 Task: Cut the text " Thank you".
Action: Mouse moved to (102, 84)
Screenshot: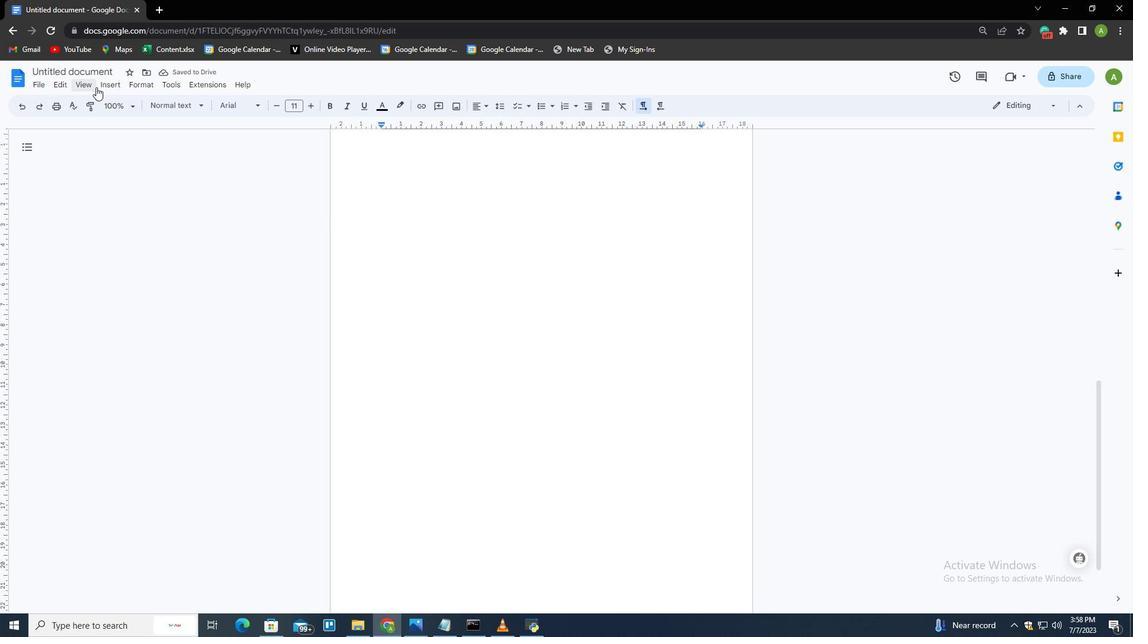 
Action: Mouse pressed left at (102, 84)
Screenshot: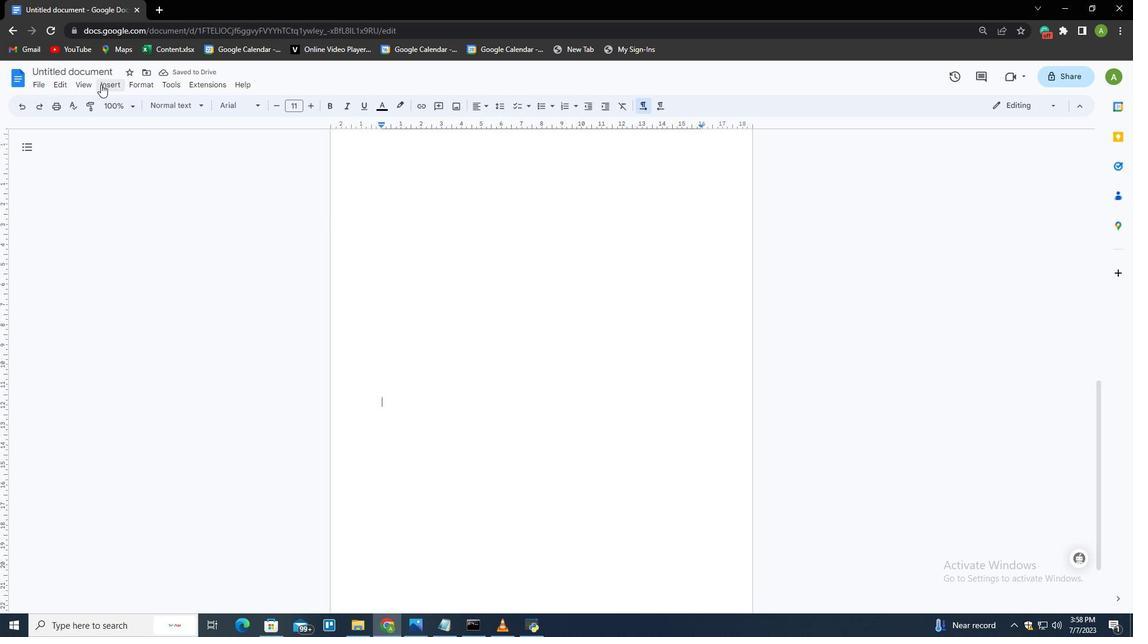 
Action: Mouse moved to (141, 144)
Screenshot: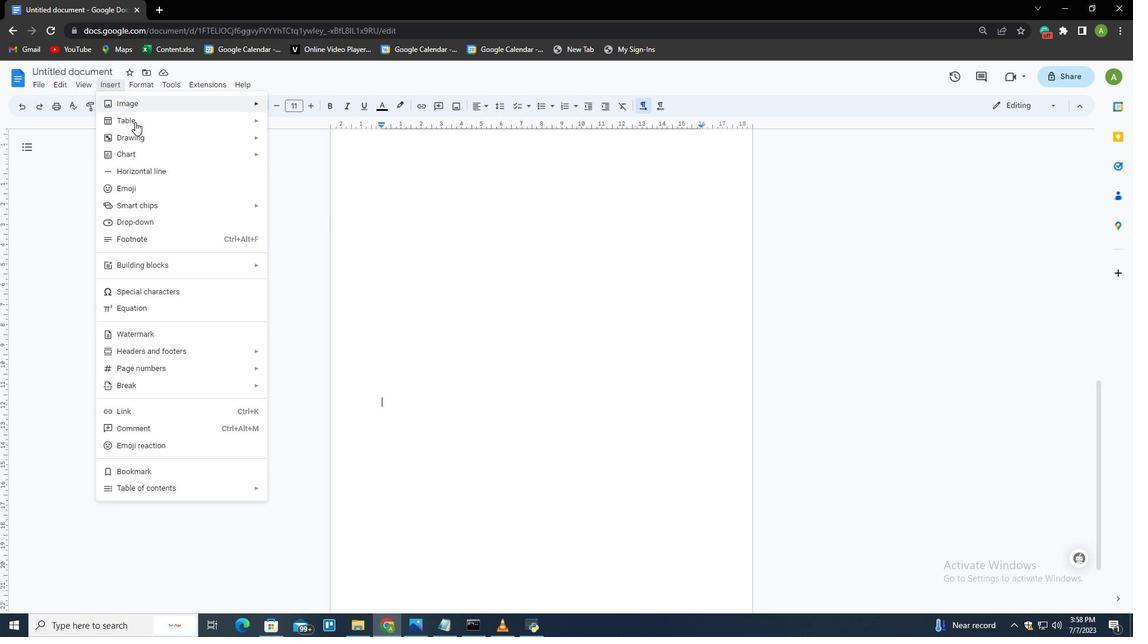
Action: Mouse pressed left at (141, 144)
Screenshot: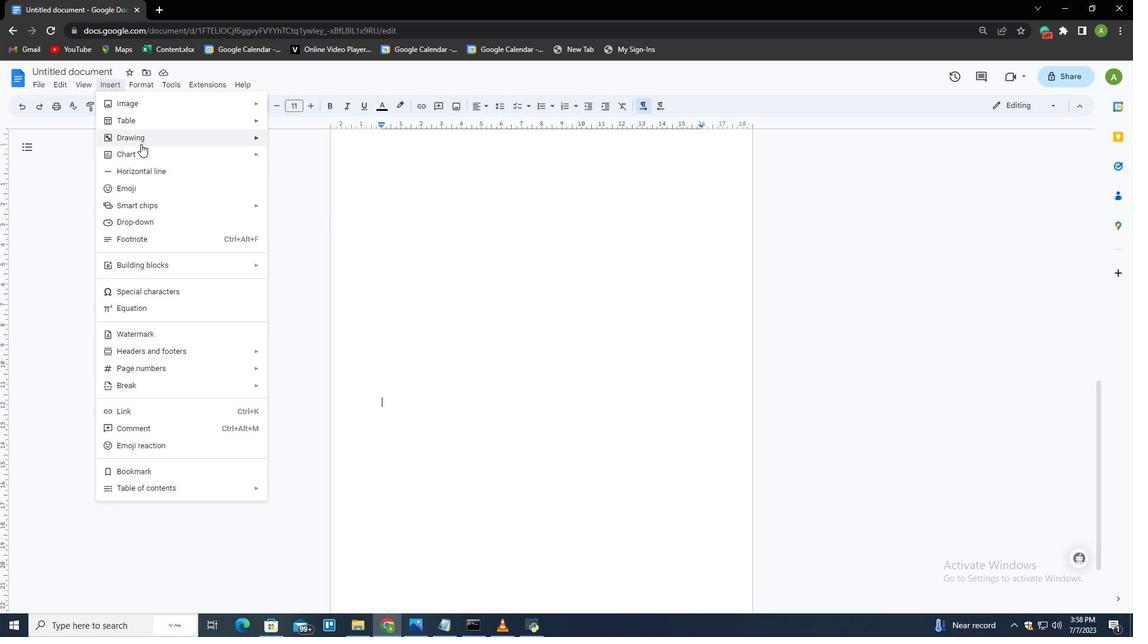 
Action: Mouse moved to (314, 143)
Screenshot: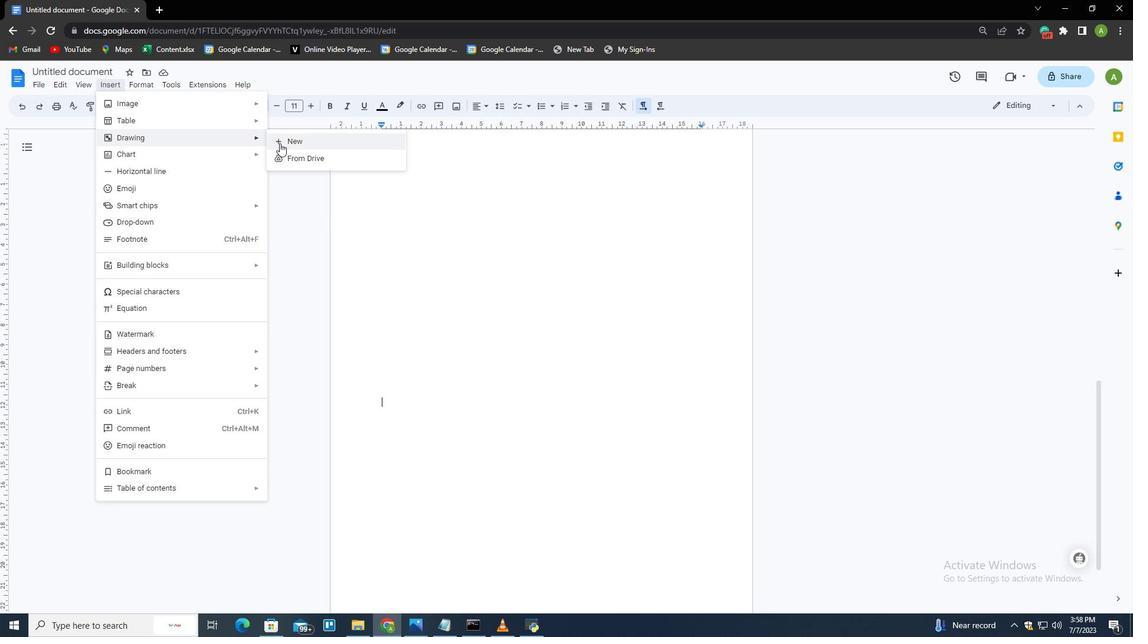 
Action: Mouse pressed left at (314, 143)
Screenshot: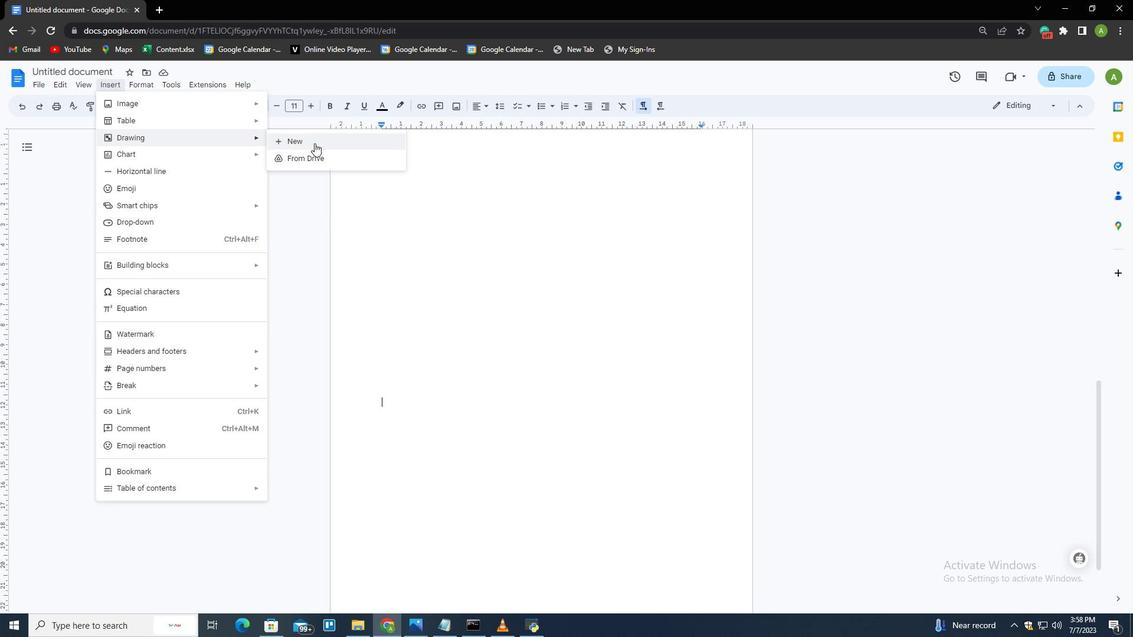 
Action: Mouse moved to (293, 133)
Screenshot: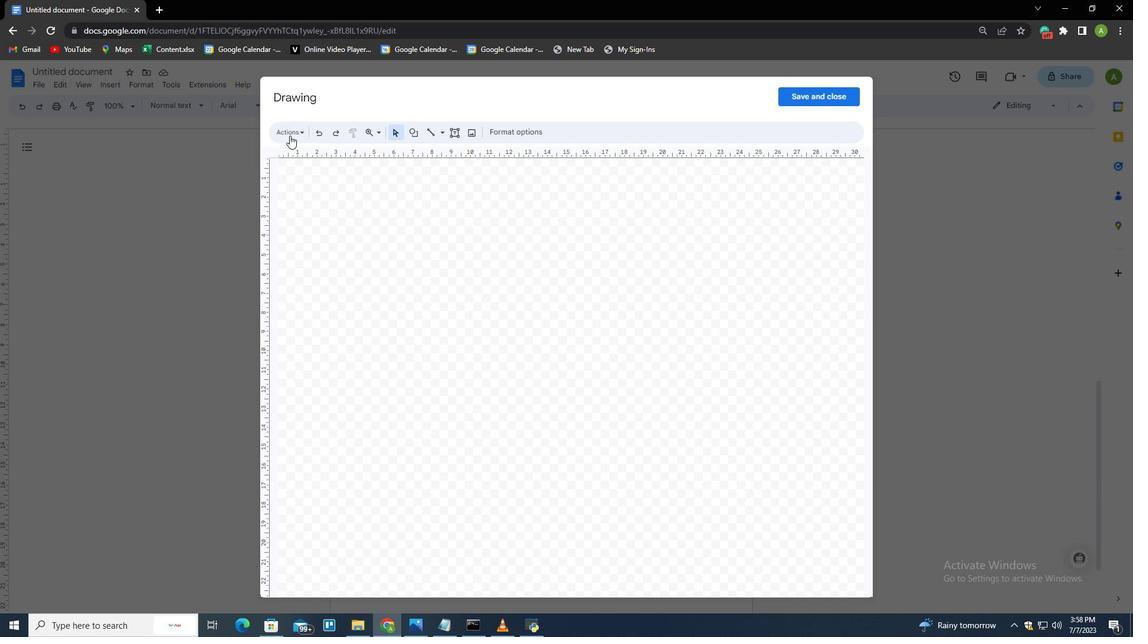 
Action: Mouse pressed left at (293, 133)
Screenshot: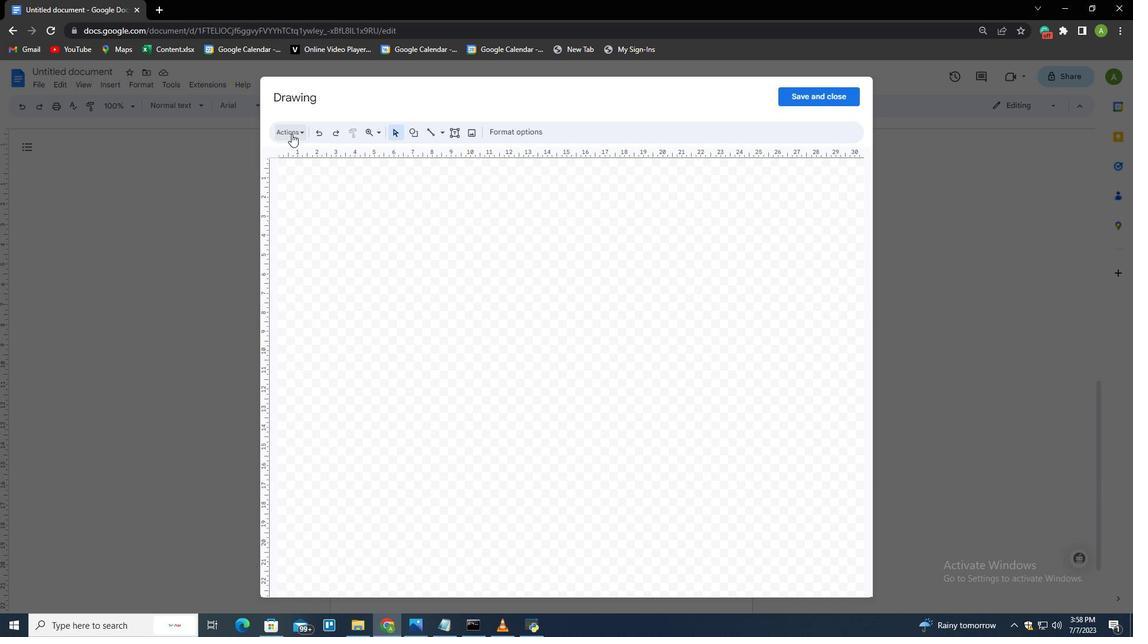 
Action: Mouse moved to (325, 210)
Screenshot: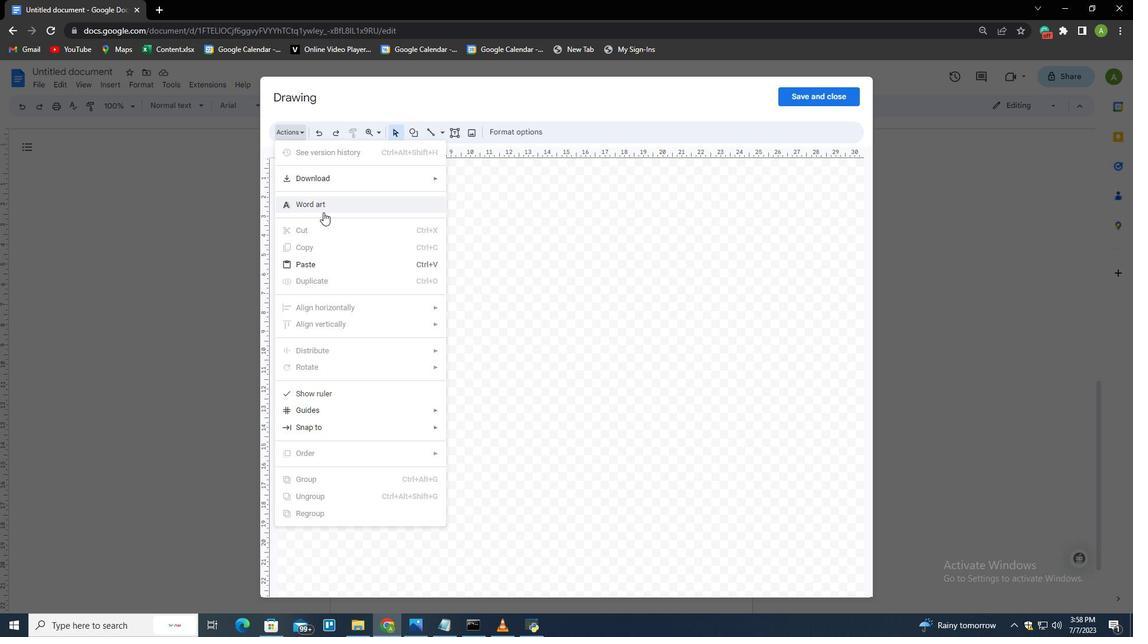 
Action: Mouse pressed left at (325, 210)
Screenshot: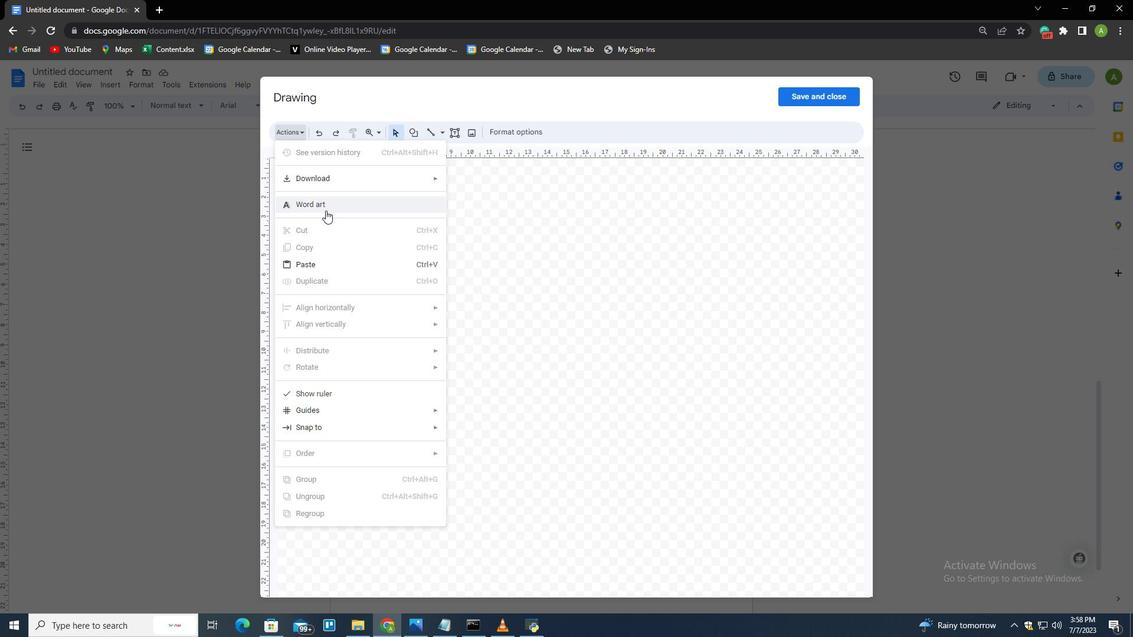 
Action: Mouse moved to (435, 224)
Screenshot: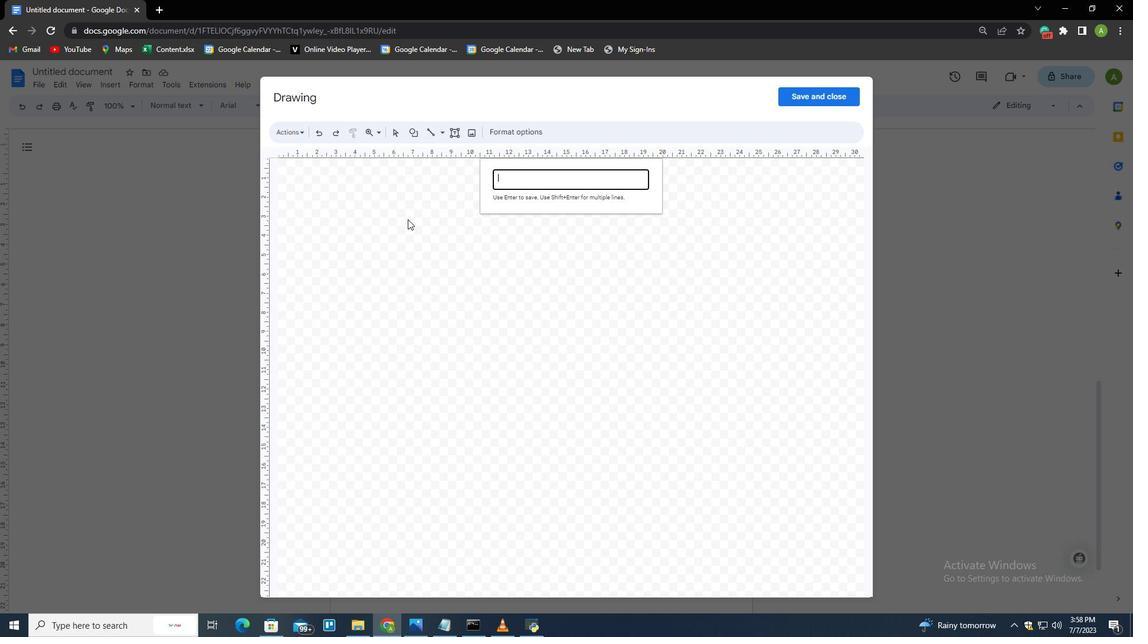 
Action: Key pressed <Key.shift>Thank<Key.space>you
Screenshot: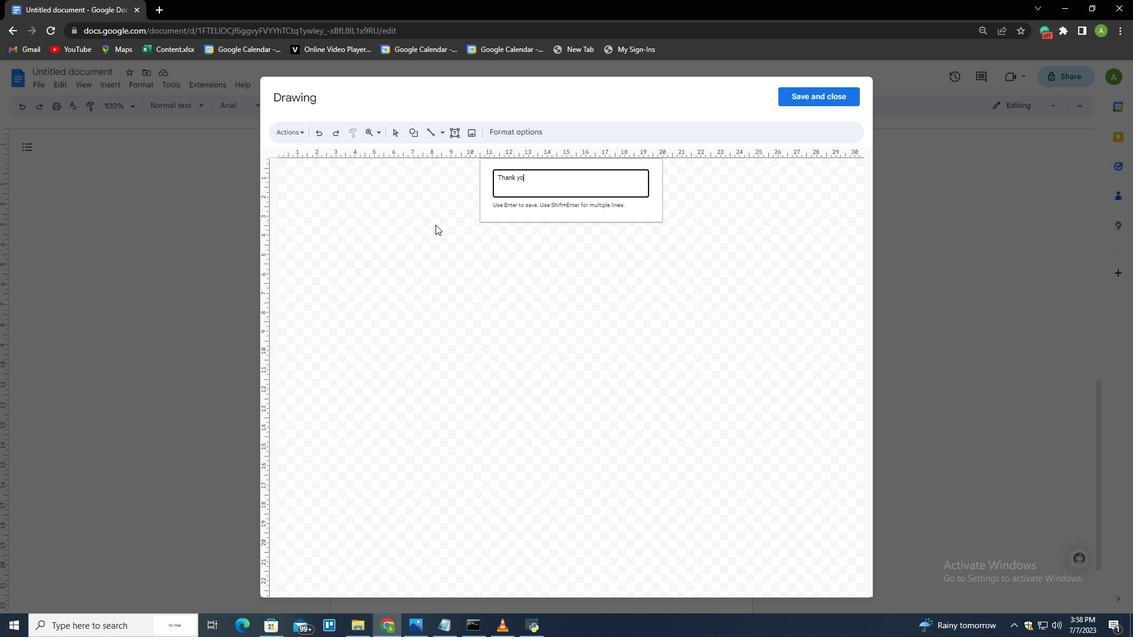 
Action: Mouse pressed left at (435, 224)
Screenshot: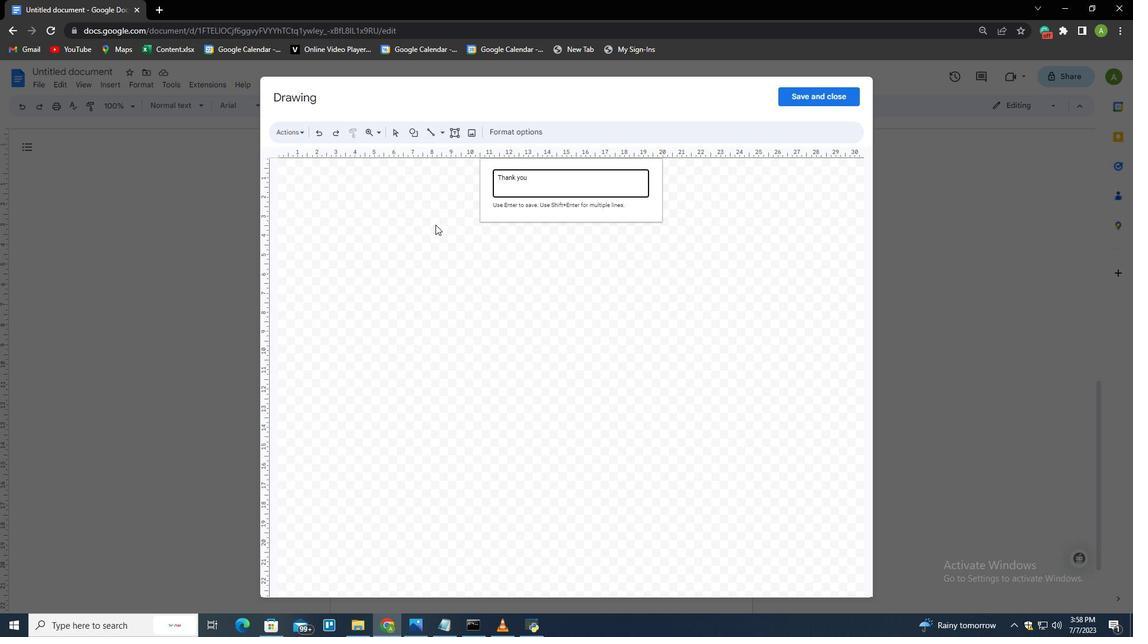
Action: Mouse moved to (299, 138)
Screenshot: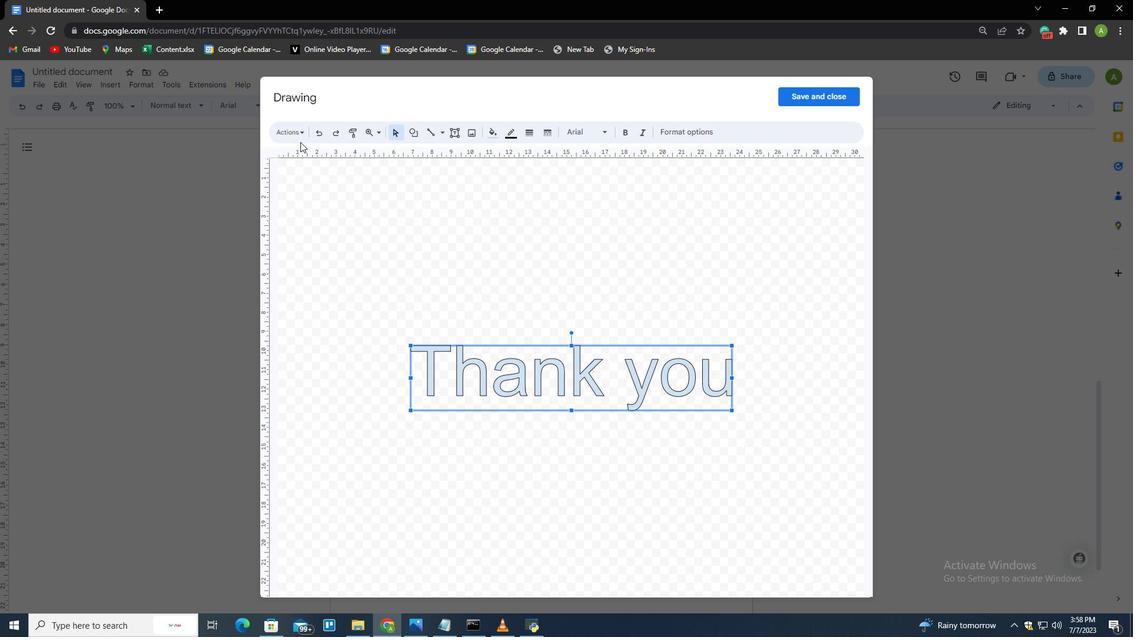 
Action: Mouse pressed left at (299, 138)
Screenshot: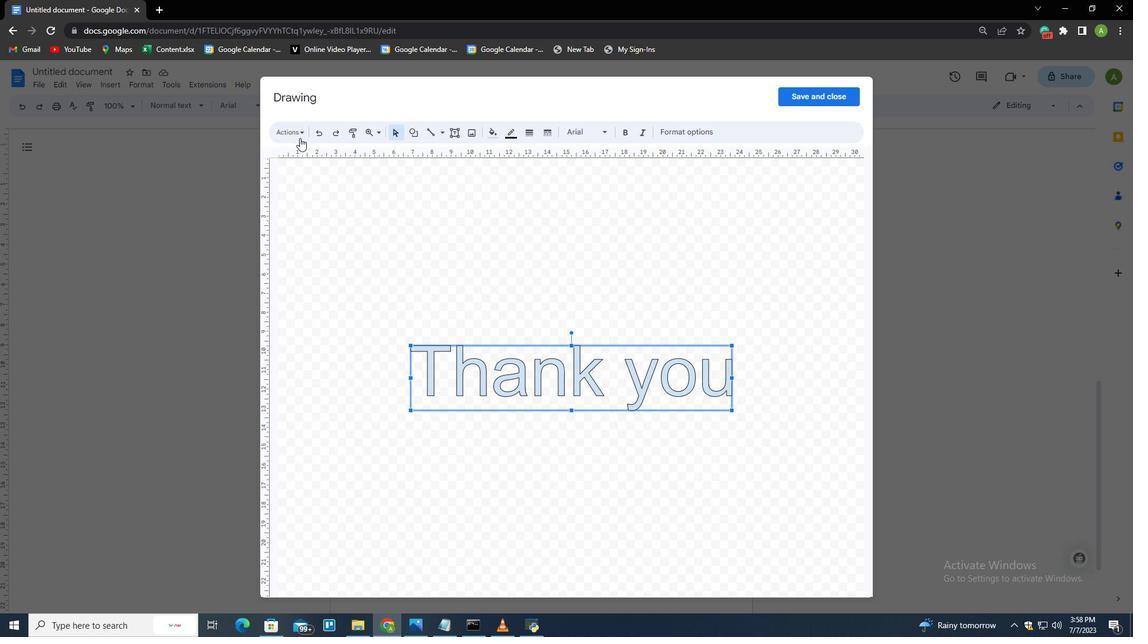 
Action: Mouse moved to (310, 234)
Screenshot: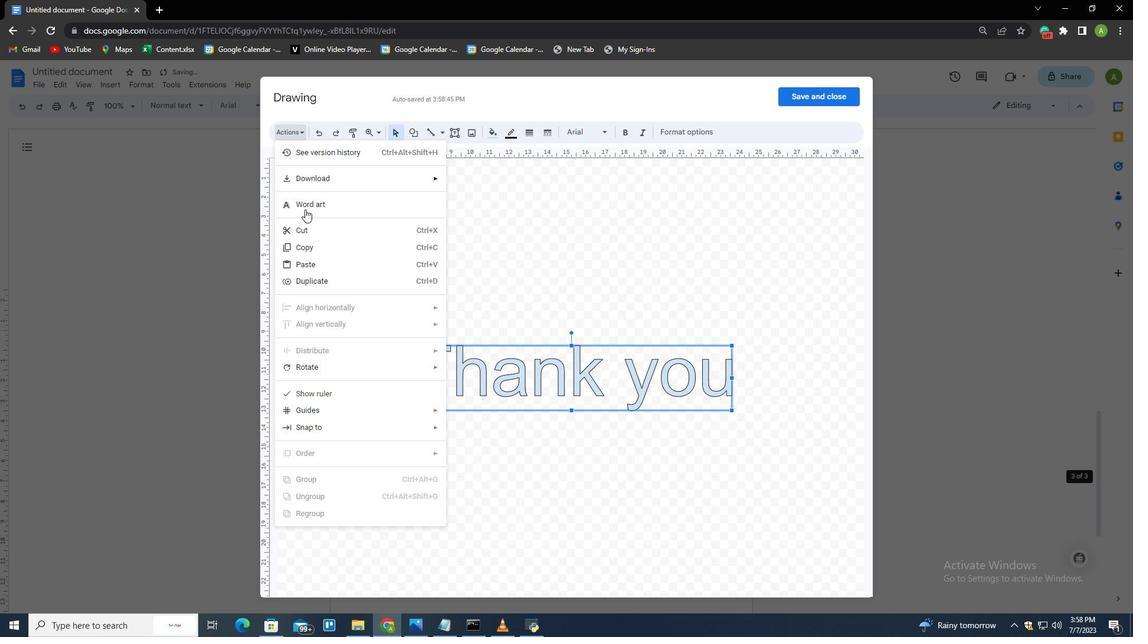 
Action: Mouse pressed left at (310, 234)
Screenshot: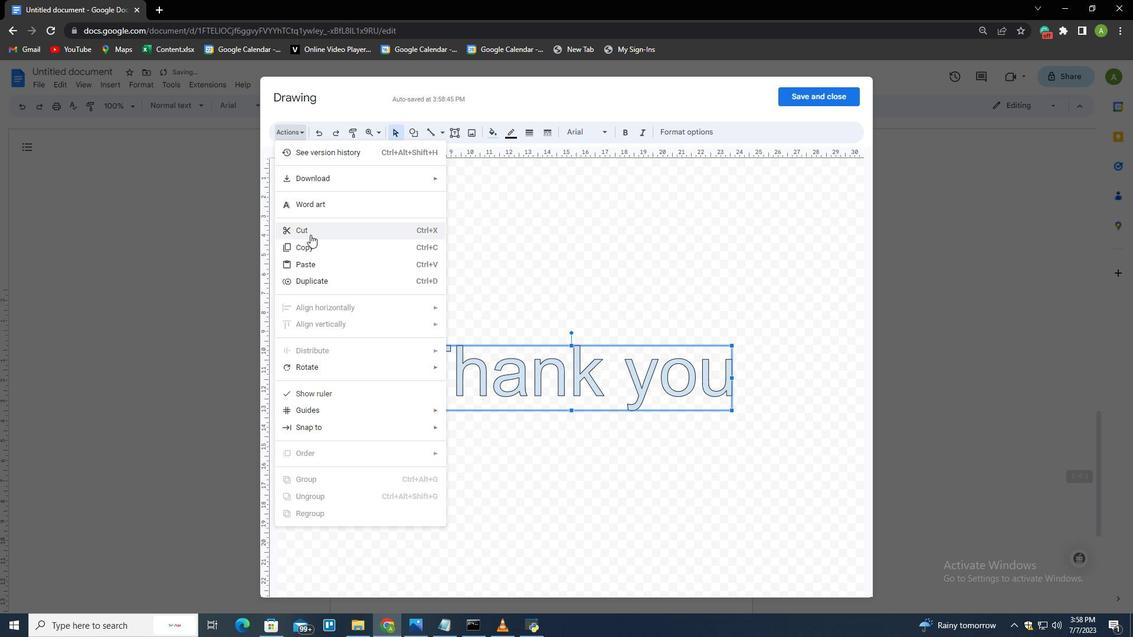 
